 Task: Make in the project AgileCircle an epic 'Network Compliance'. Create in the project AgileCircle an epic 'Business Continuity and Disaster Recovery Planning (BCDR) Implementation'. Add in the project AgileCircle an epic 'Business Continuity Management System (BCMS) Implementation'
Action: Mouse moved to (208, 66)
Screenshot: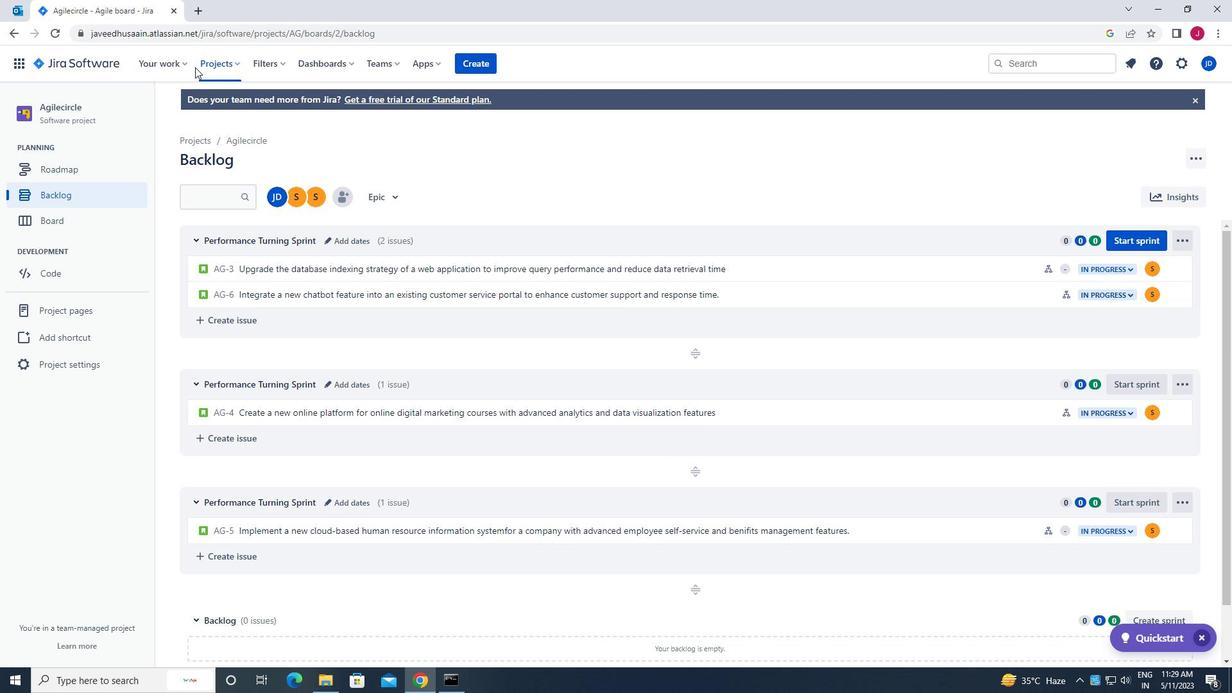
Action: Mouse pressed left at (208, 66)
Screenshot: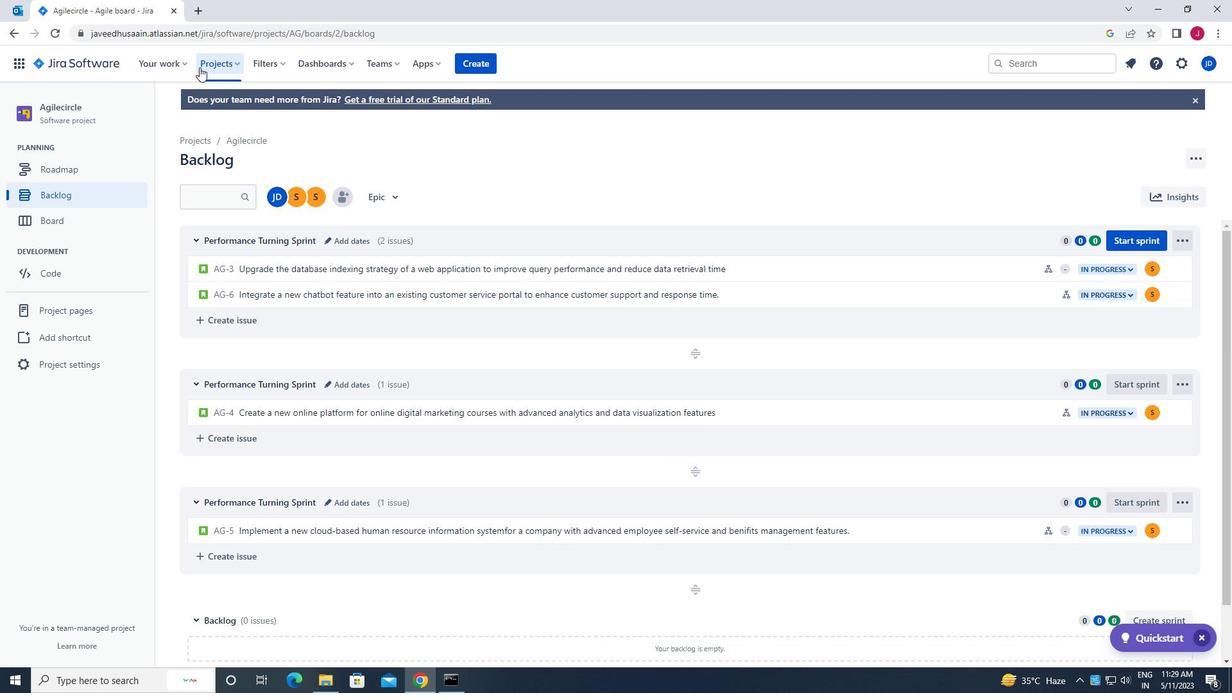 
Action: Mouse moved to (260, 116)
Screenshot: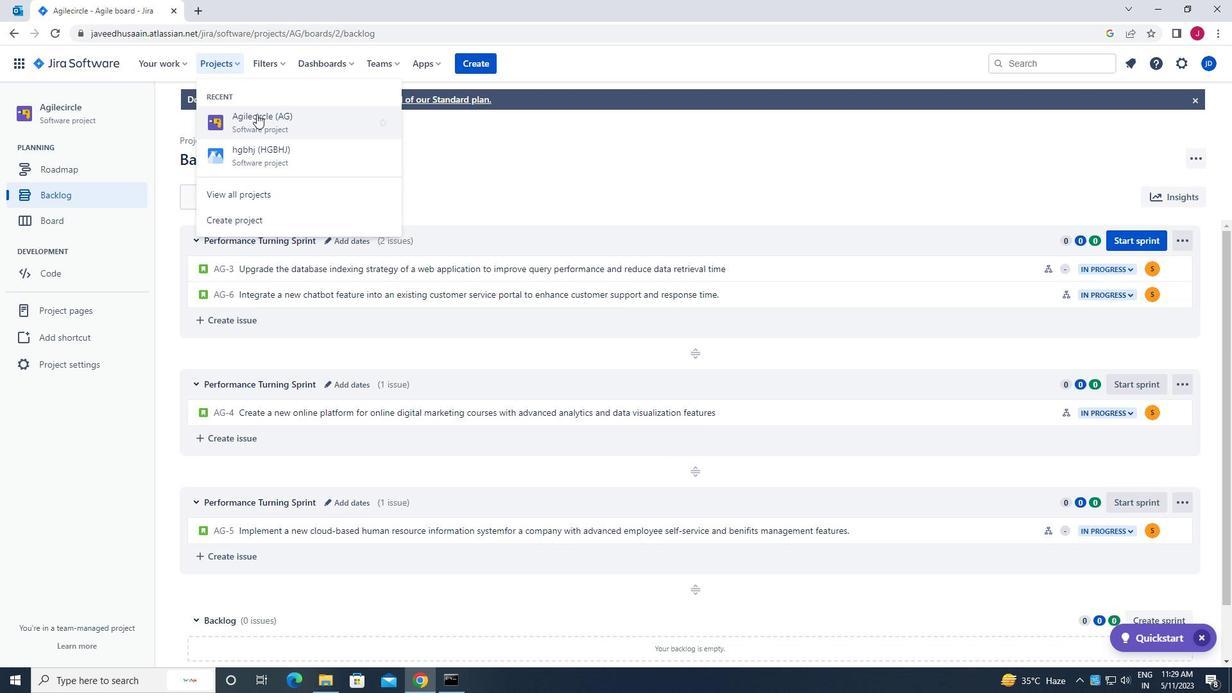 
Action: Mouse pressed left at (260, 116)
Screenshot: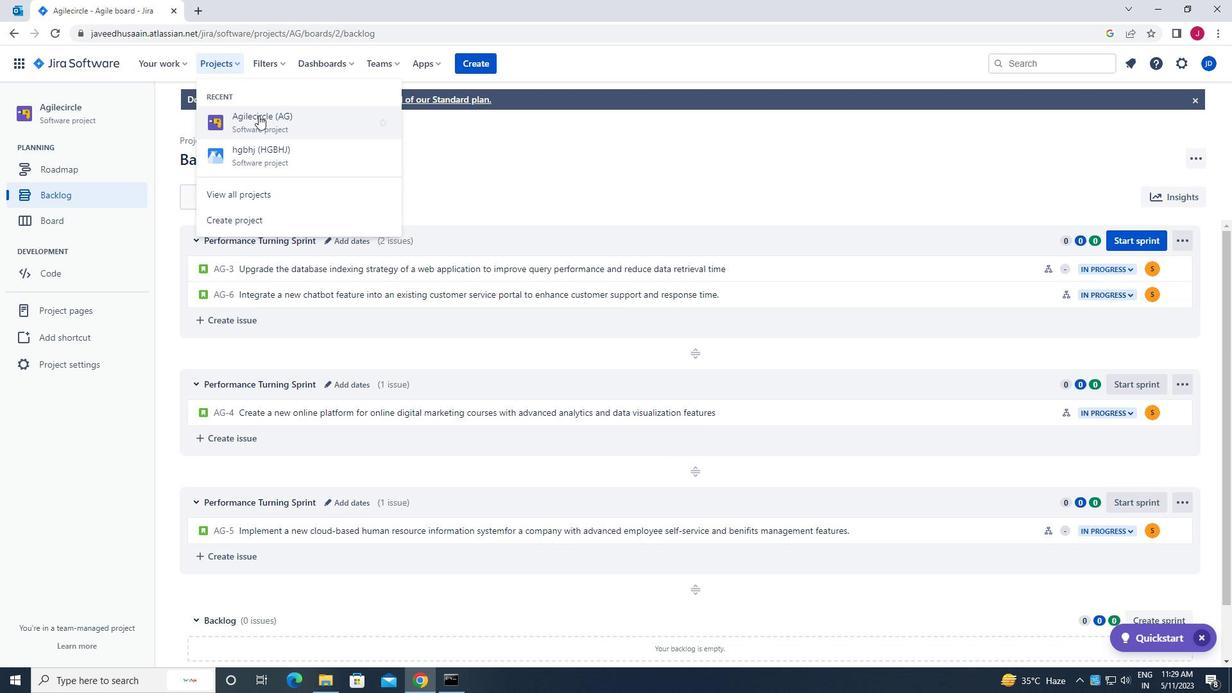 
Action: Mouse moved to (94, 193)
Screenshot: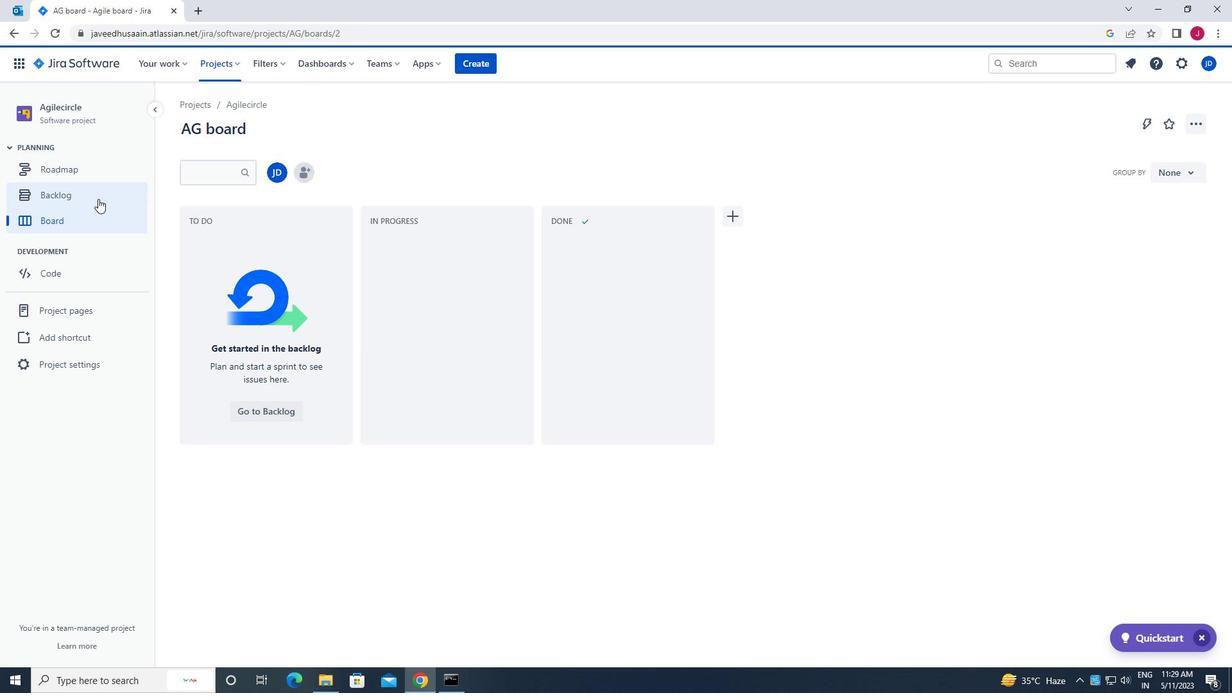 
Action: Mouse pressed left at (94, 193)
Screenshot: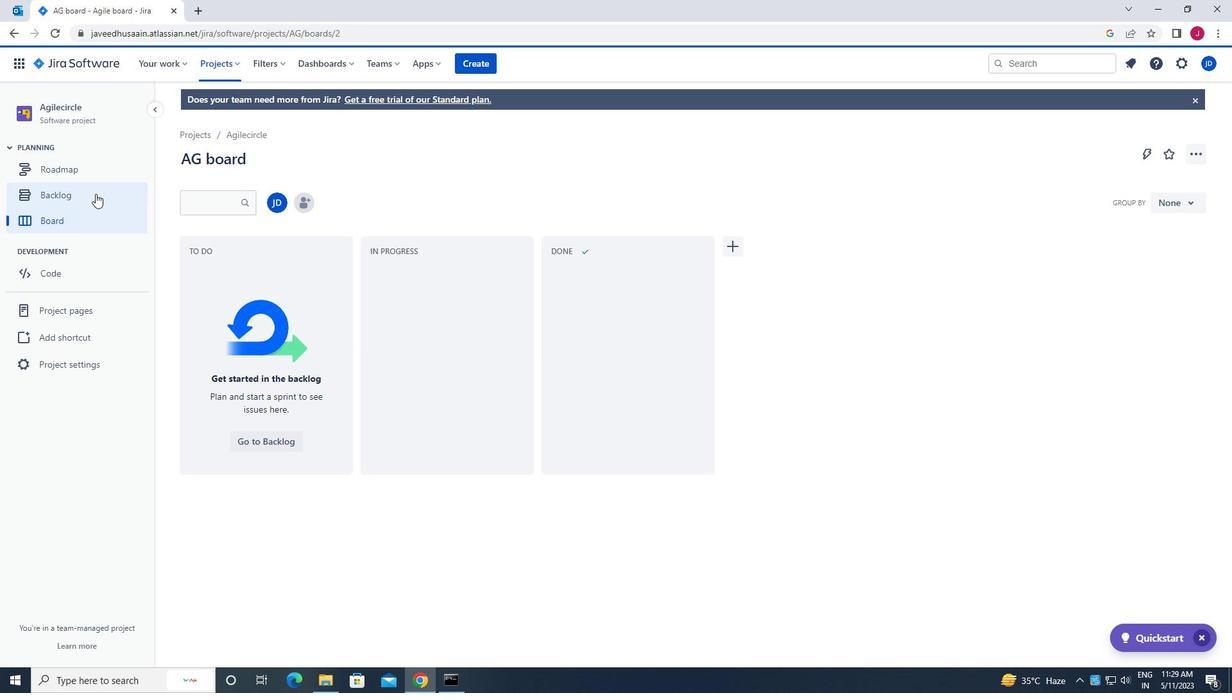 
Action: Mouse moved to (386, 195)
Screenshot: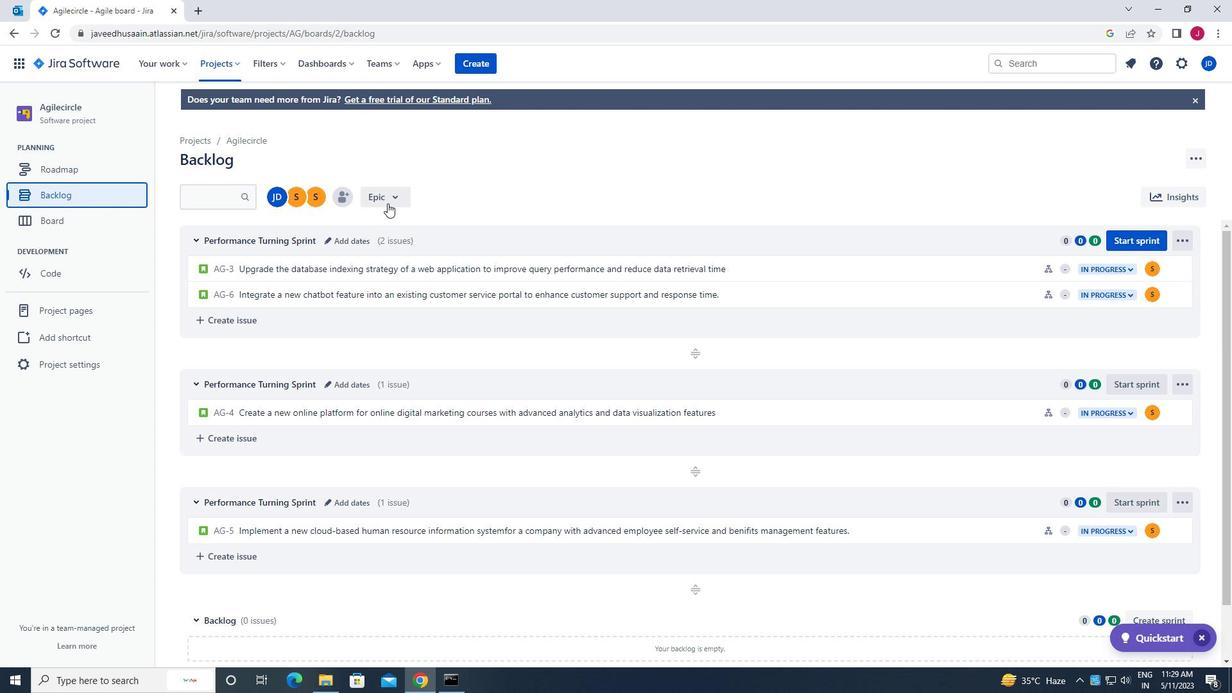 
Action: Mouse pressed left at (386, 195)
Screenshot: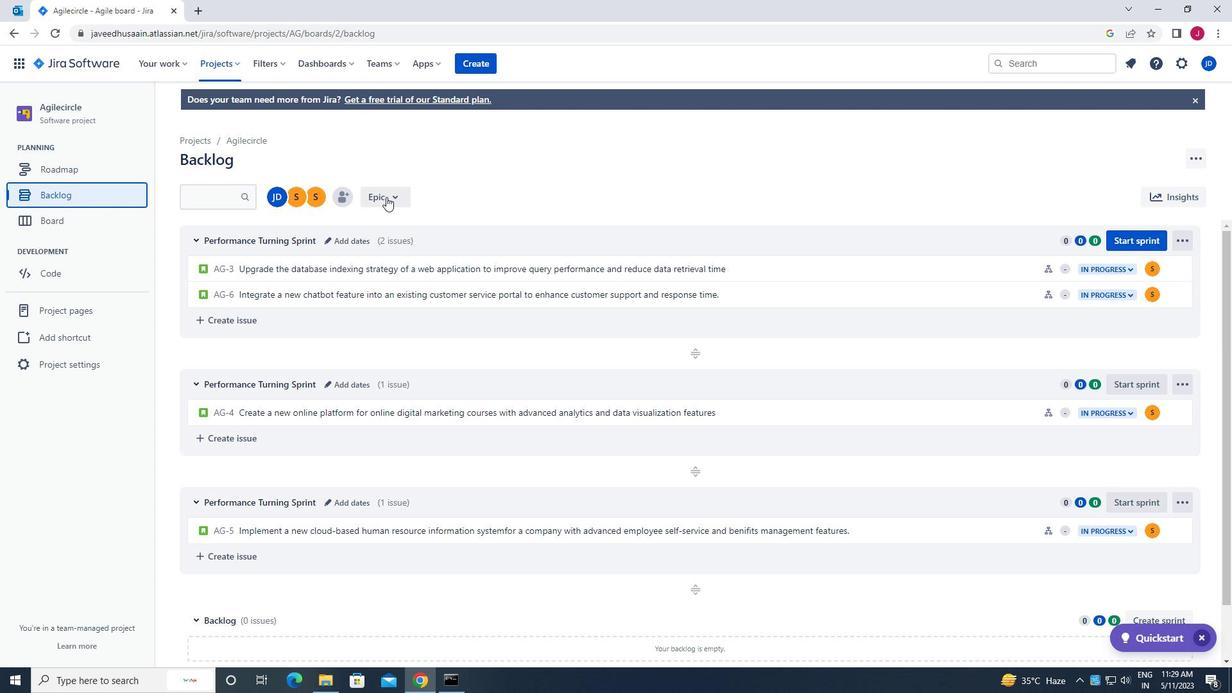 
Action: Mouse moved to (392, 274)
Screenshot: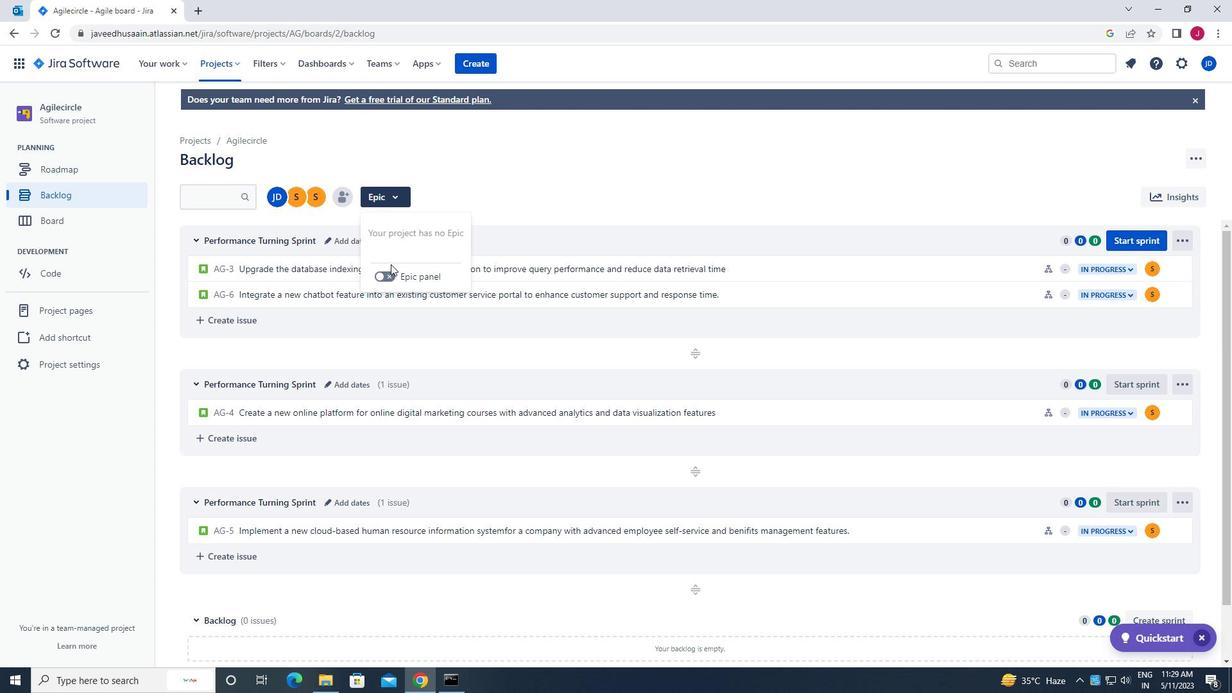 
Action: Mouse pressed left at (392, 274)
Screenshot: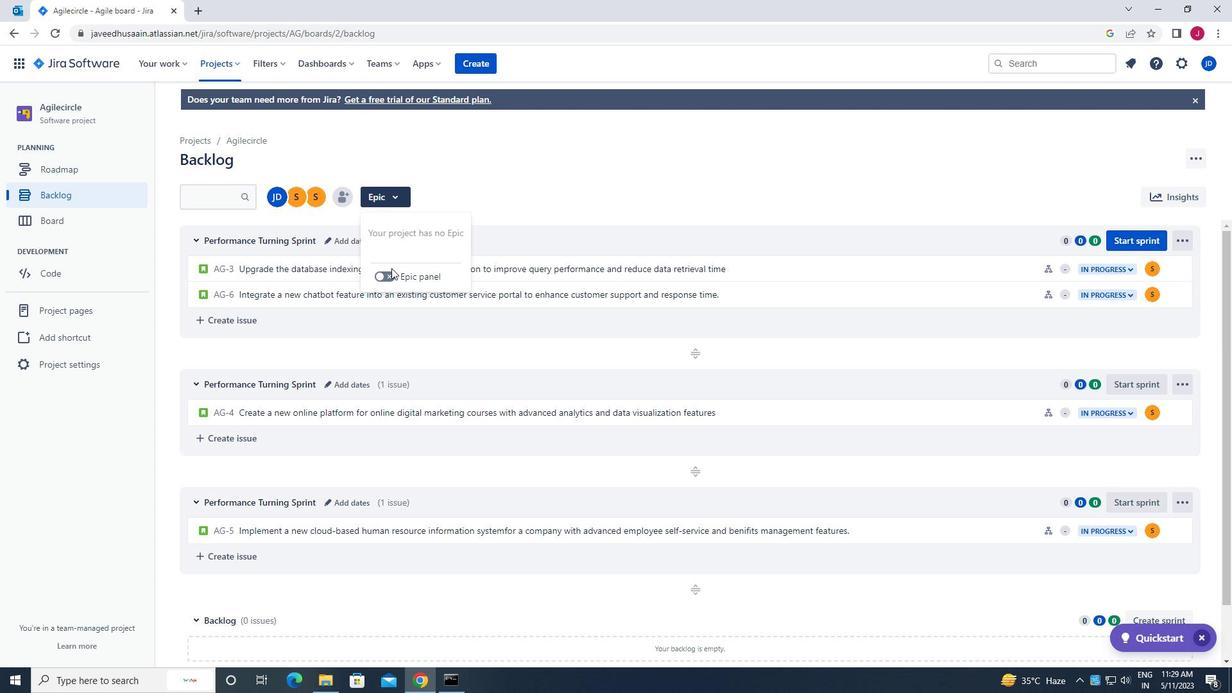 
Action: Mouse moved to (265, 483)
Screenshot: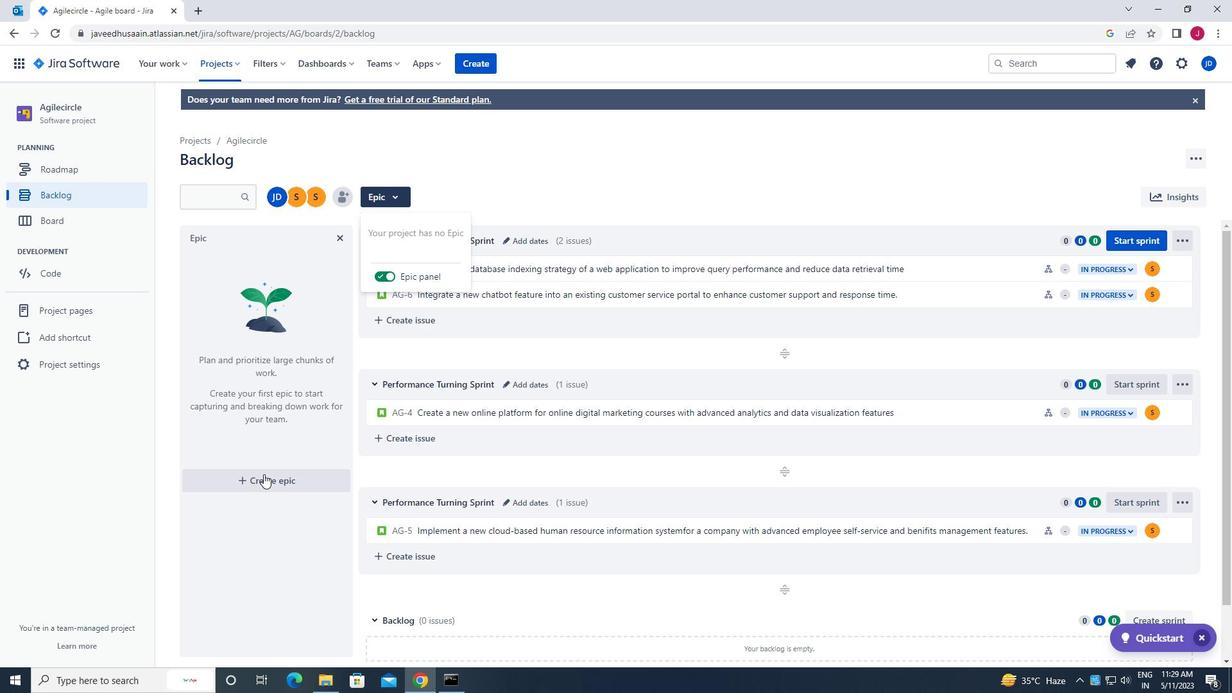 
Action: Mouse pressed left at (265, 483)
Screenshot: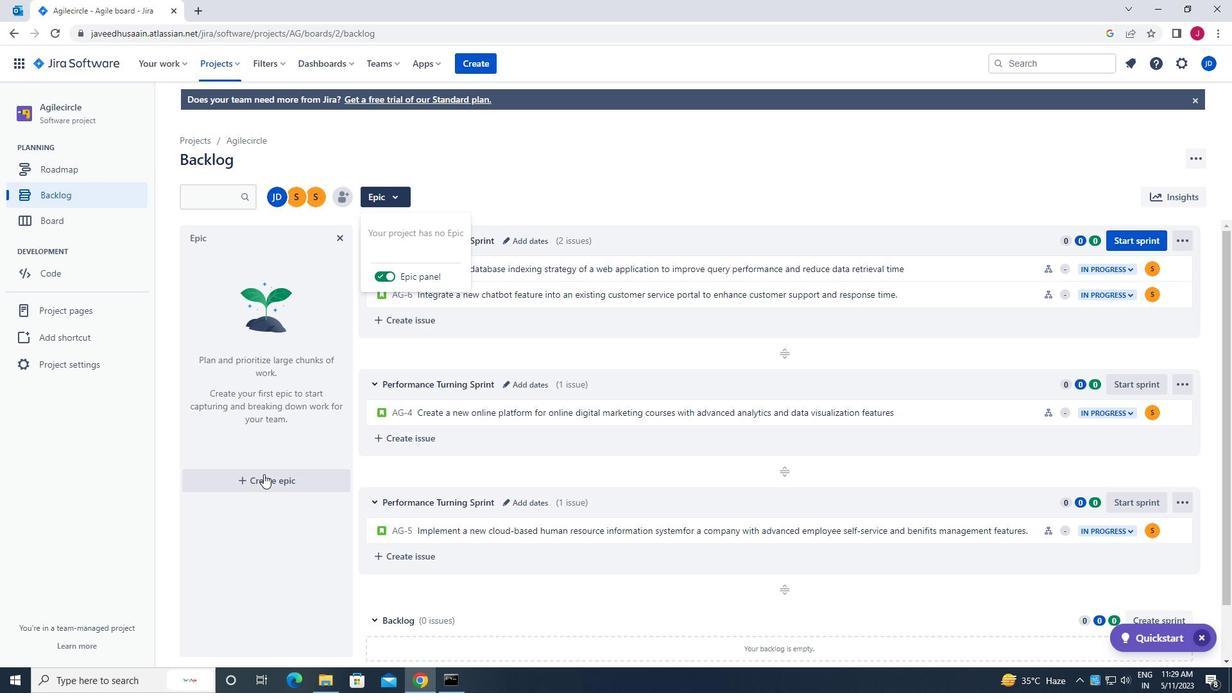 
Action: Mouse moved to (256, 483)
Screenshot: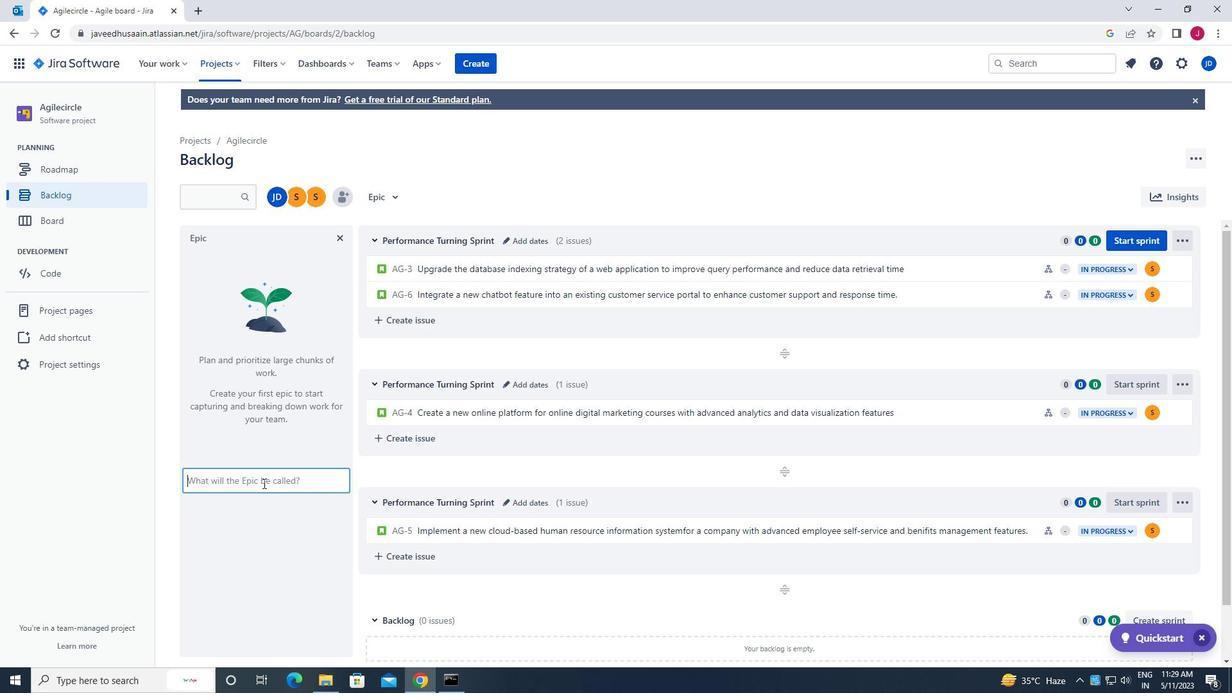 
Action: Mouse pressed left at (256, 483)
Screenshot: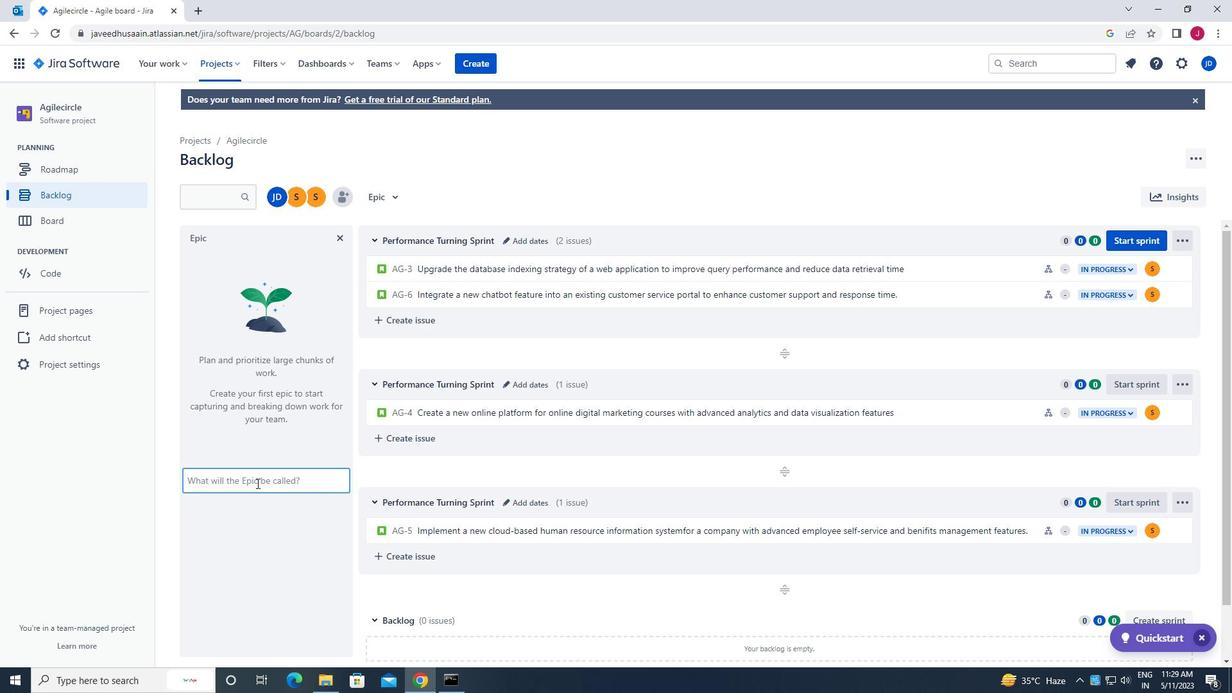 
Action: Key pressed n<Key.caps_lock>etwork<Key.space><Key.caps_lock>c<Key.caps_lock>ompliance<Key.enter>
Screenshot: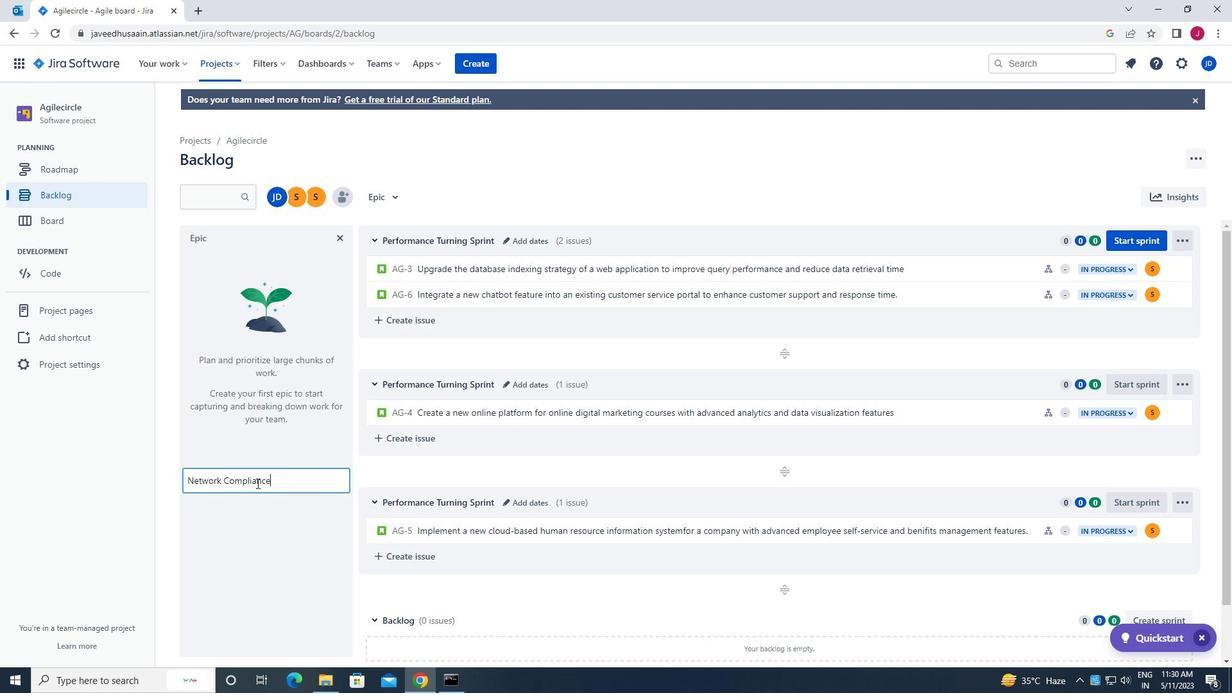
Action: Mouse moved to (243, 326)
Screenshot: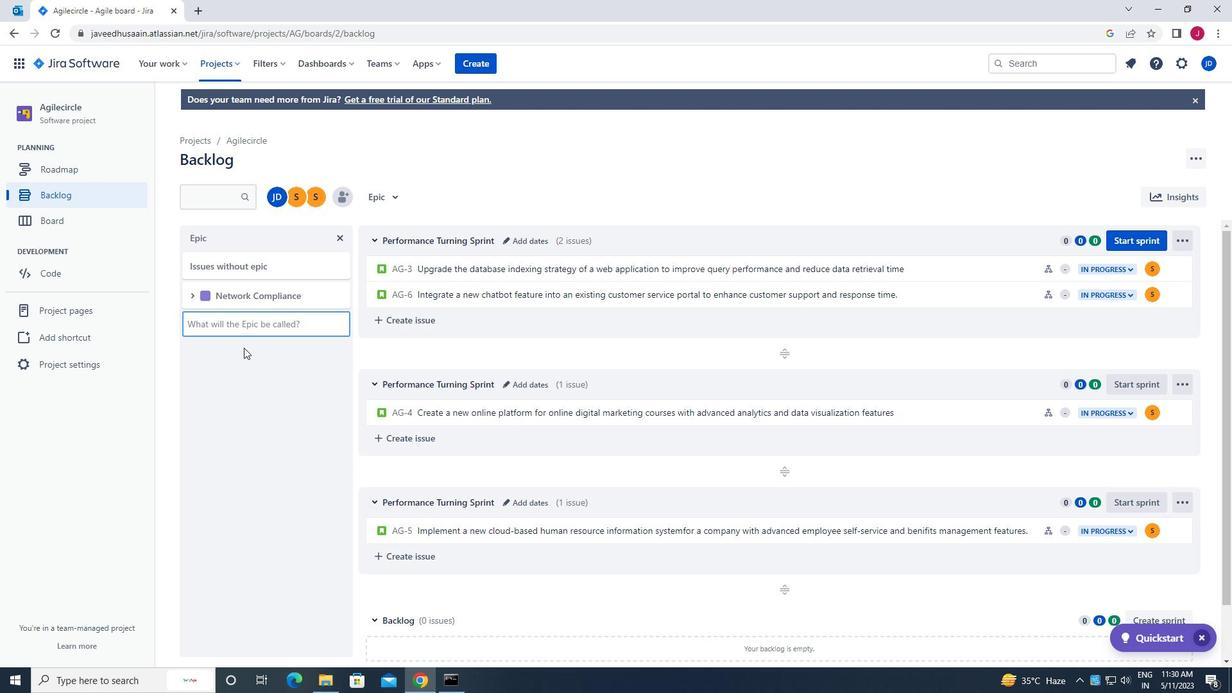 
Action: Mouse pressed left at (243, 326)
Screenshot: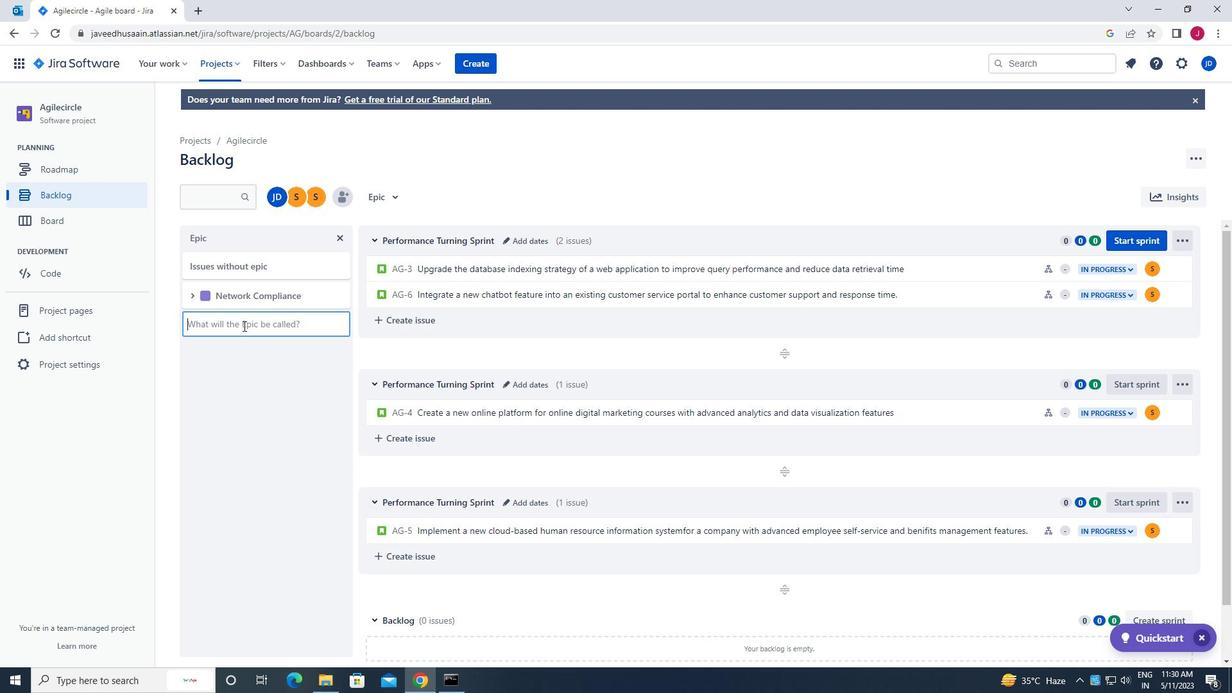 
Action: Key pressed <Key.caps_lock>b<Key.caps_lock>usiness<Key.space><Key.caps_lock>c<Key.caps_lock>ontinuity<Key.space>and<Key.space><Key.caps_lock>d<Key.caps_lock>isaster<Key.space><Key.caps_lock>r<Key.caps_lock>ecovery<Key.space><Key.caps_lock>p<Key.caps_lock>lanning<Key.space><Key.shift_r><Key.shift_r><Key.shift_r><Key.shift_r><Key.shift_r>(<Key.caps_lock>bcdr<Key.shift_r><Key.shift_r><Key.shift_r>)<Key.space><Key.caps_lock>i<Key.caps_lock>mplementation
Screenshot: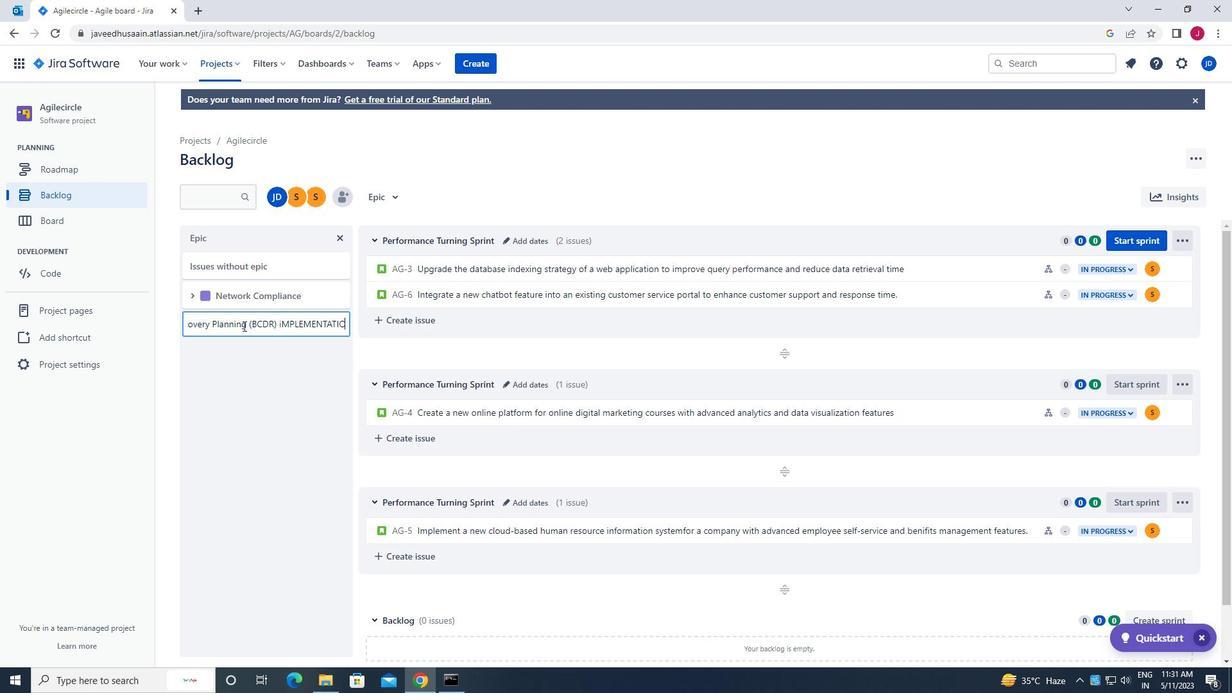 
Action: Mouse moved to (274, 326)
Screenshot: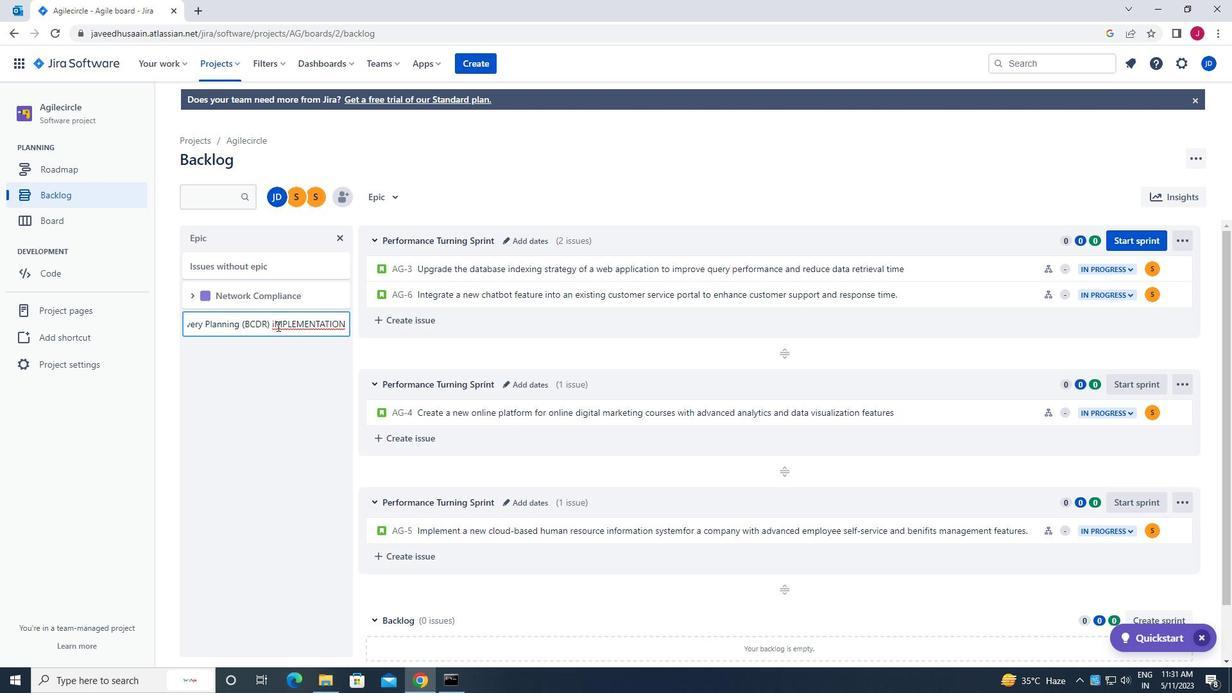 
Action: Mouse pressed left at (274, 326)
Screenshot: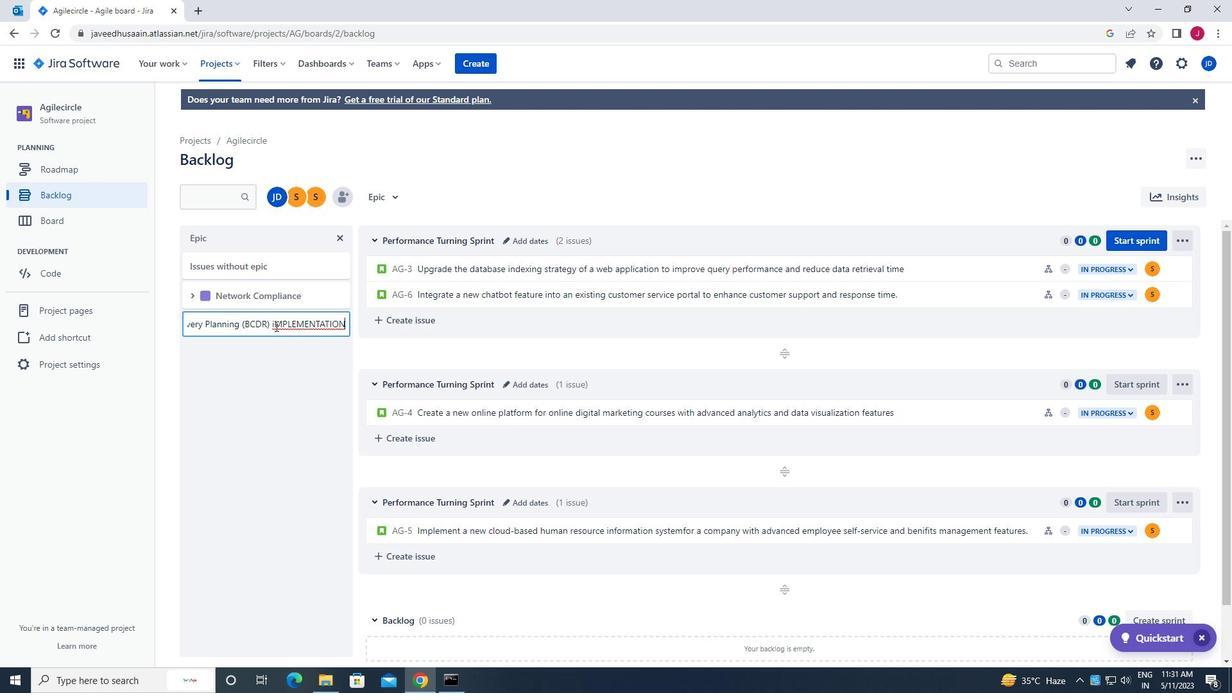 
Action: Mouse moved to (275, 327)
Screenshot: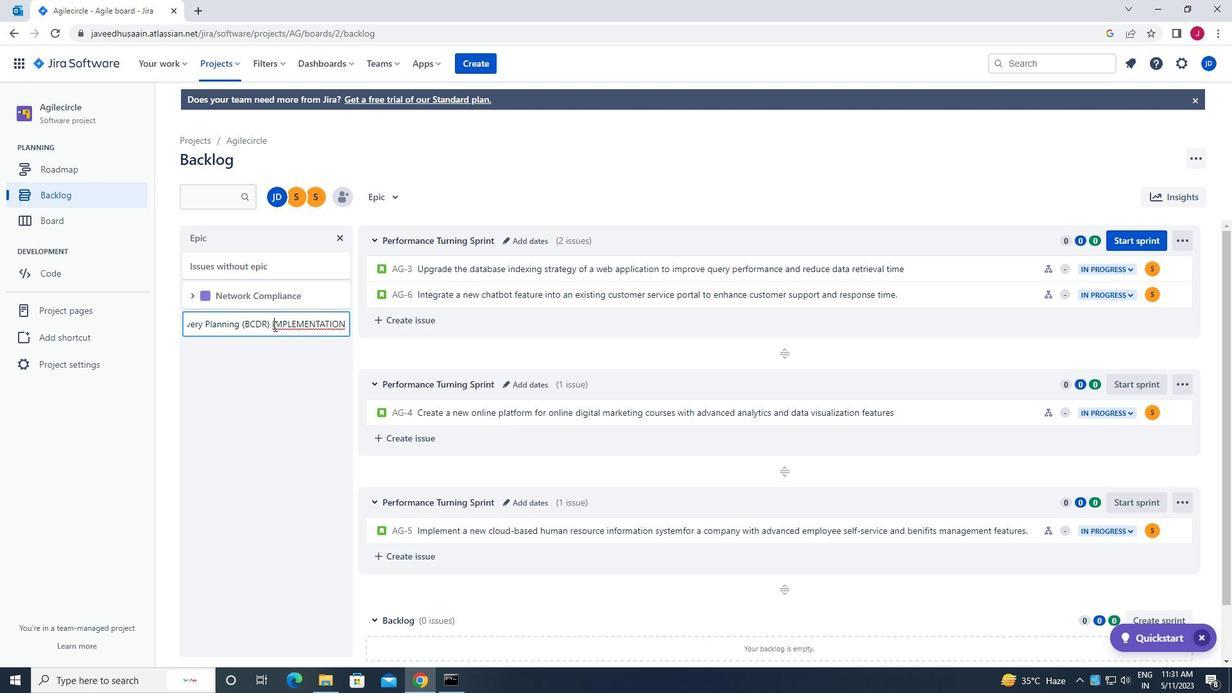 
Action: Key pressed <Key.backspace>p
Screenshot: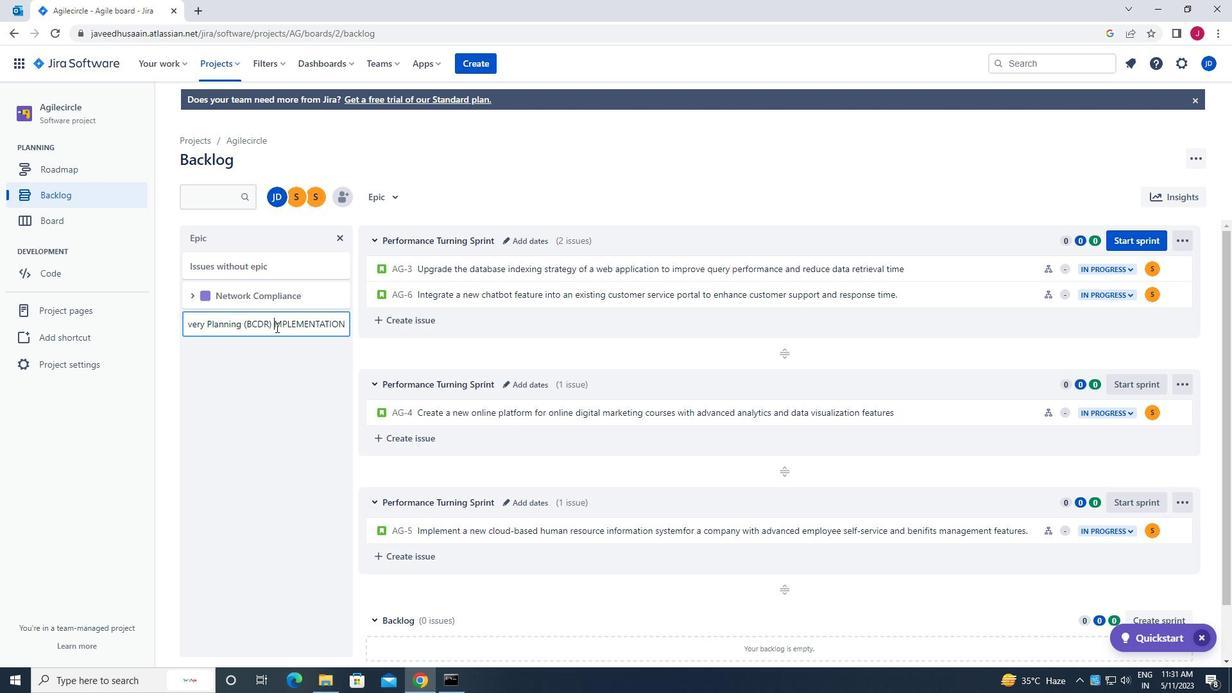 
Action: Mouse moved to (324, 322)
Screenshot: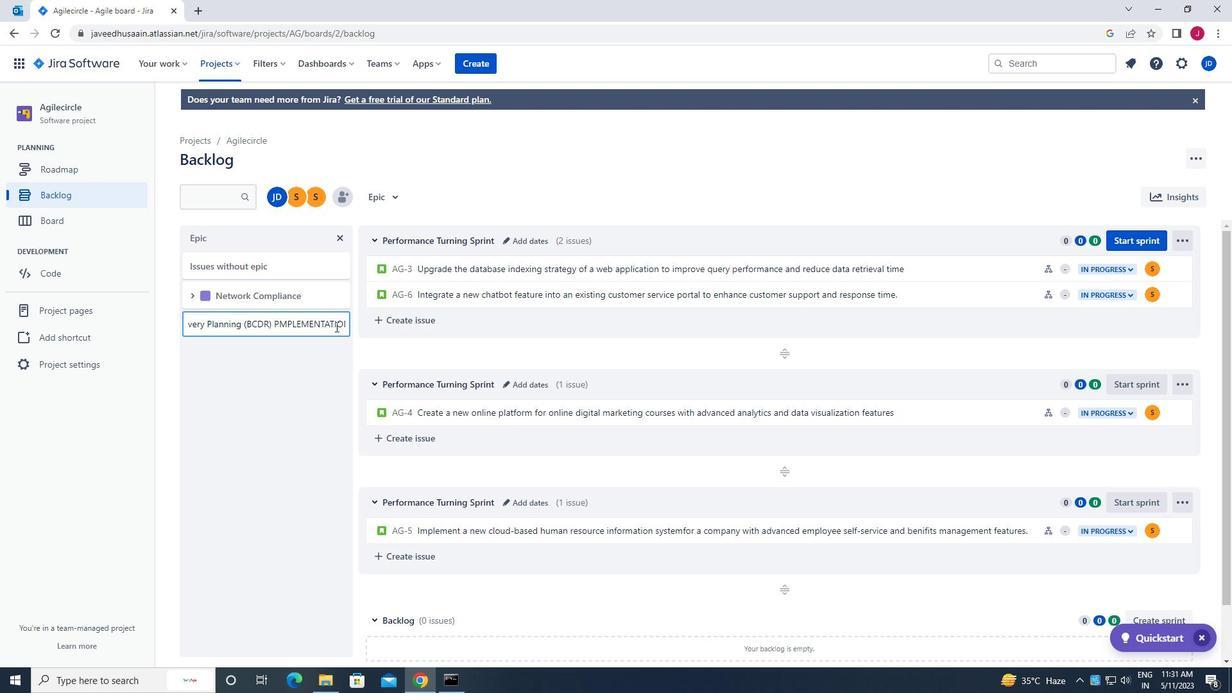 
Action: Mouse pressed left at (324, 322)
Screenshot: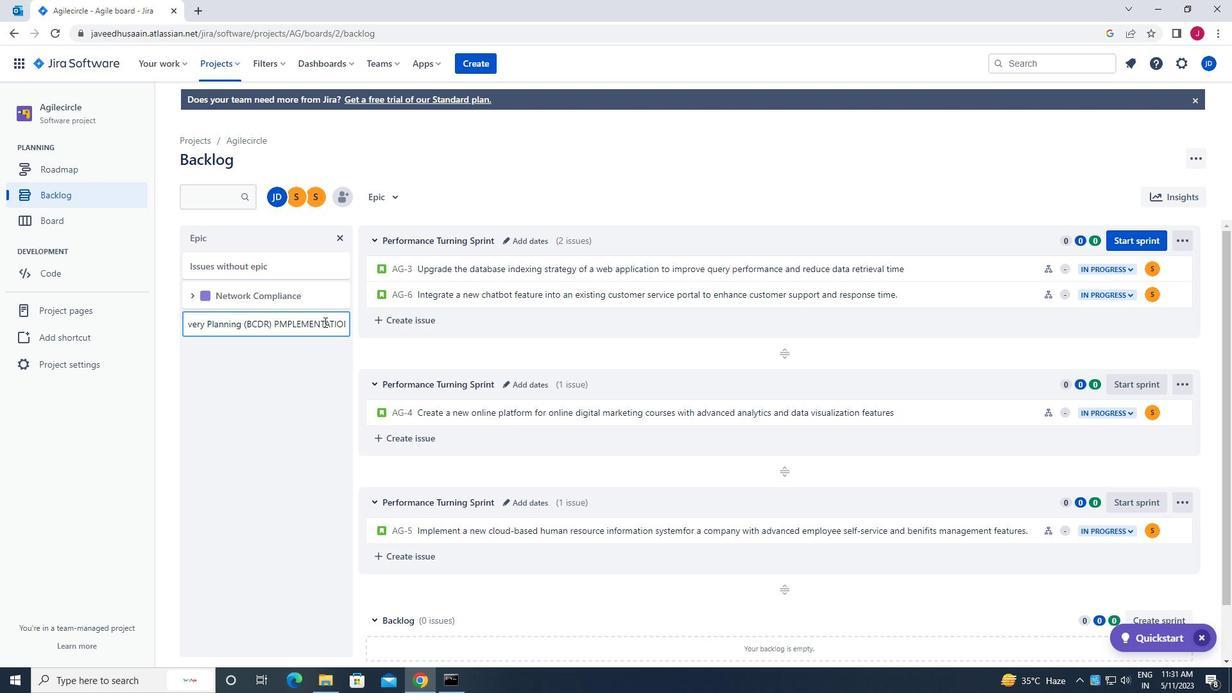 
Action: Key pressed <Key.right><Key.right><Key.right><Key.right><Key.right><Key.right><Key.right><Key.backspace><Key.backspace><Key.backspace><Key.backspace><Key.backspace><Key.backspace><Key.backspace><Key.backspace><Key.backspace><Key.backspace><Key.backspace><Key.backspace><Key.backspace><Key.backspace>i<Key.caps_lock>mplementation.<Key.enter>
Screenshot: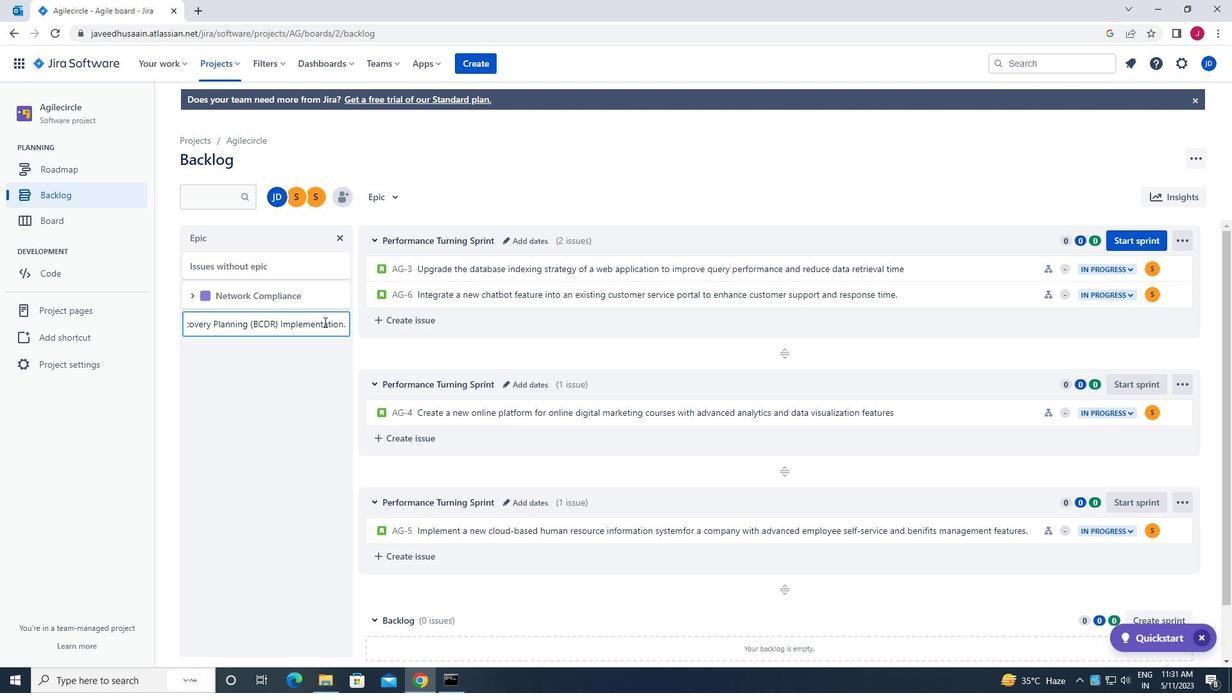 
Action: Mouse moved to (299, 383)
Screenshot: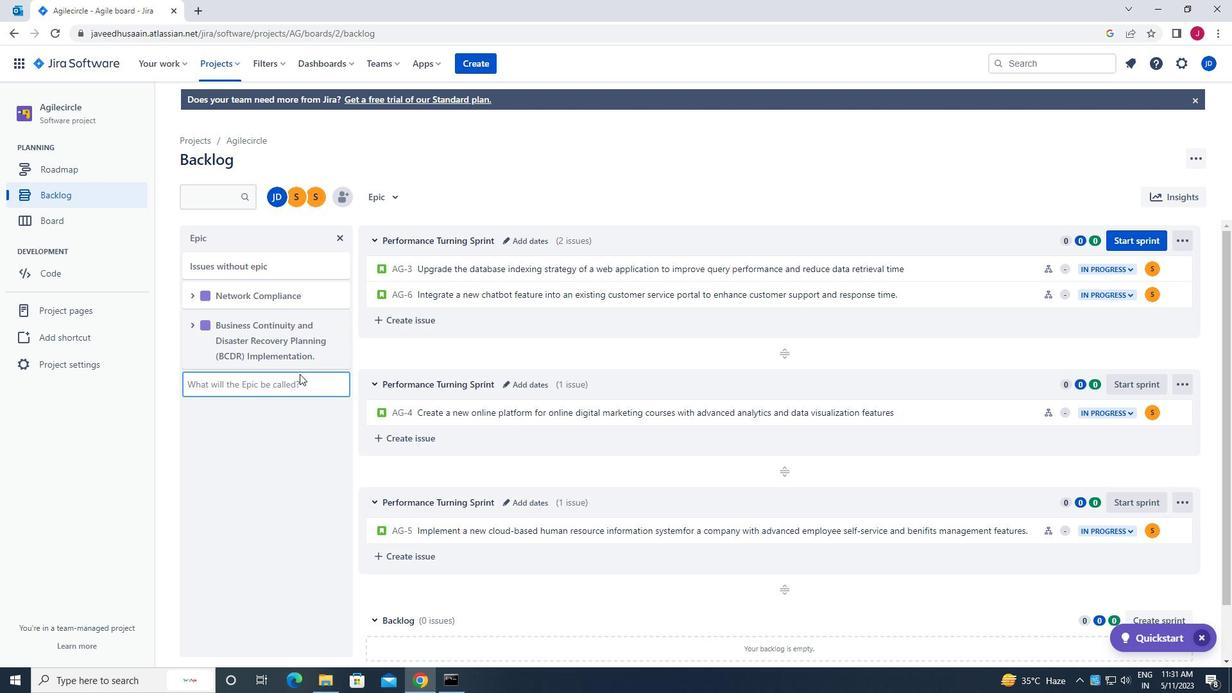 
Action: Mouse pressed left at (299, 383)
Screenshot: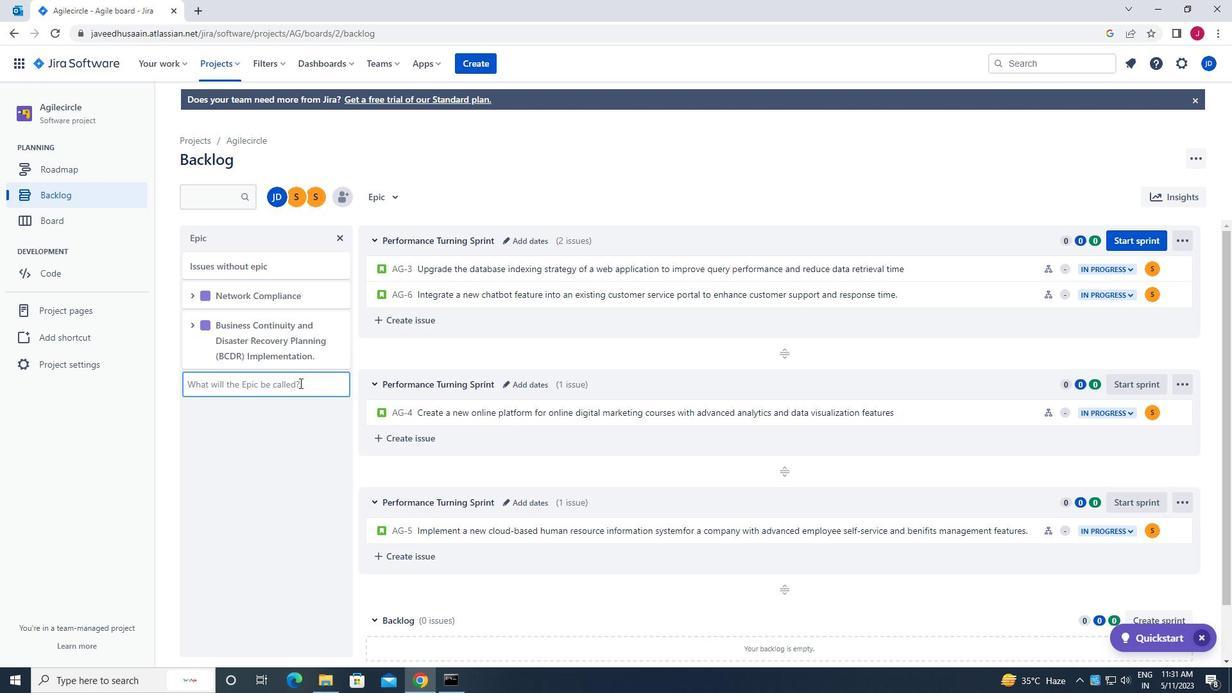 
Action: Key pressed <Key.caps_lock>b<Key.caps_lock>usiness<Key.space><Key.caps_lock>c<Key.caps_lock>ontinuity<Key.space><Key.caps_lock>m<Key.caps_lock>anagement<Key.space><Key.caps_lock>s<Key.caps_lock>ystem<Key.space><Key.shift_r><Key.shift_r><Key.shift_r><Key.shift_r><Key.shift_r><Key.shift_r><Key.shift_r><Key.shift_r><Key.shift_r>(<Key.caps_lock>bcms<Key.shift_r><Key.shift_r>)<Key.space><Key.caps_lock>i<Key.caps_lock>mplementation<Key.enter>
Screenshot: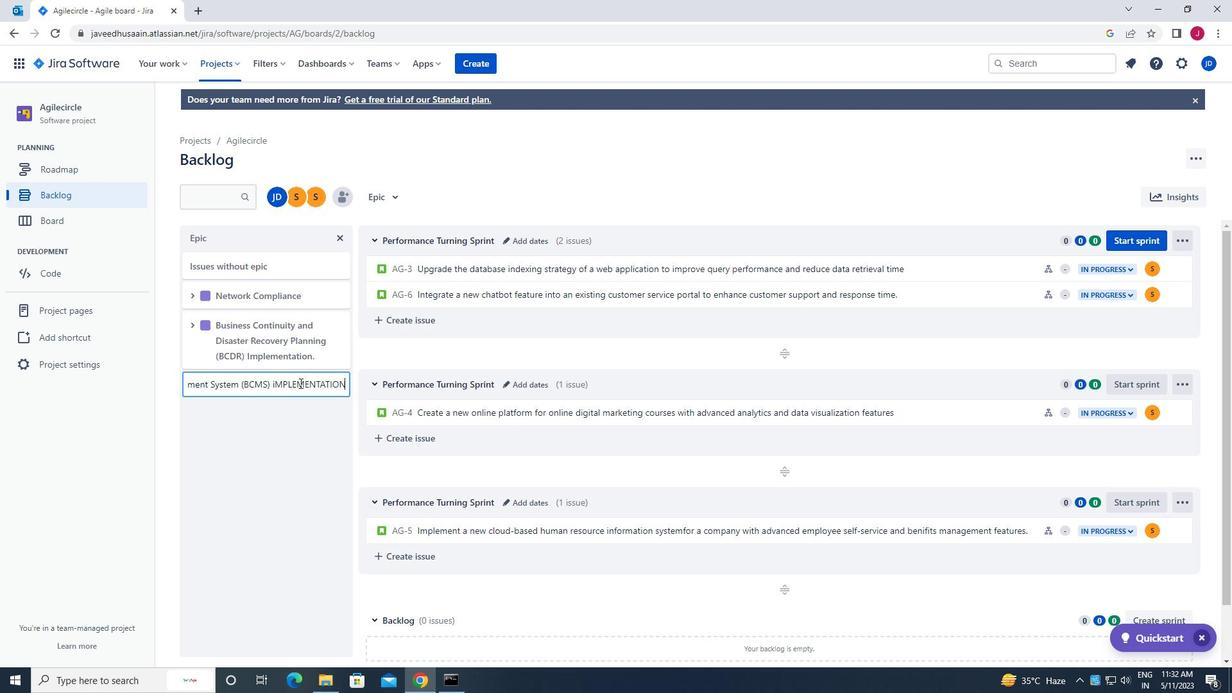 
